 Task: Make in the project ZephyrTech an epic 'ITIL Implementation'.
Action: Mouse moved to (213, 365)
Screenshot: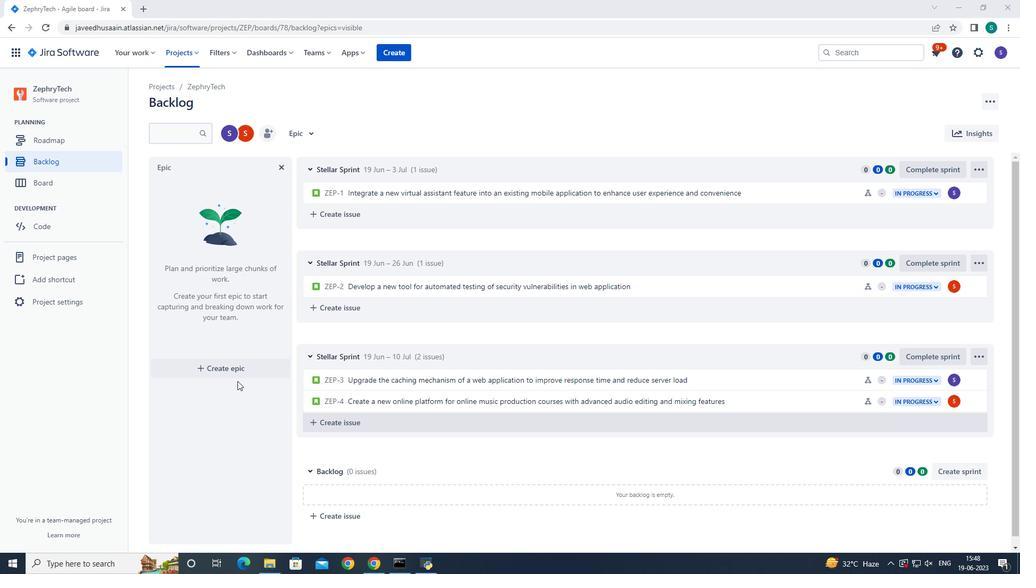 
Action: Mouse pressed left at (213, 365)
Screenshot: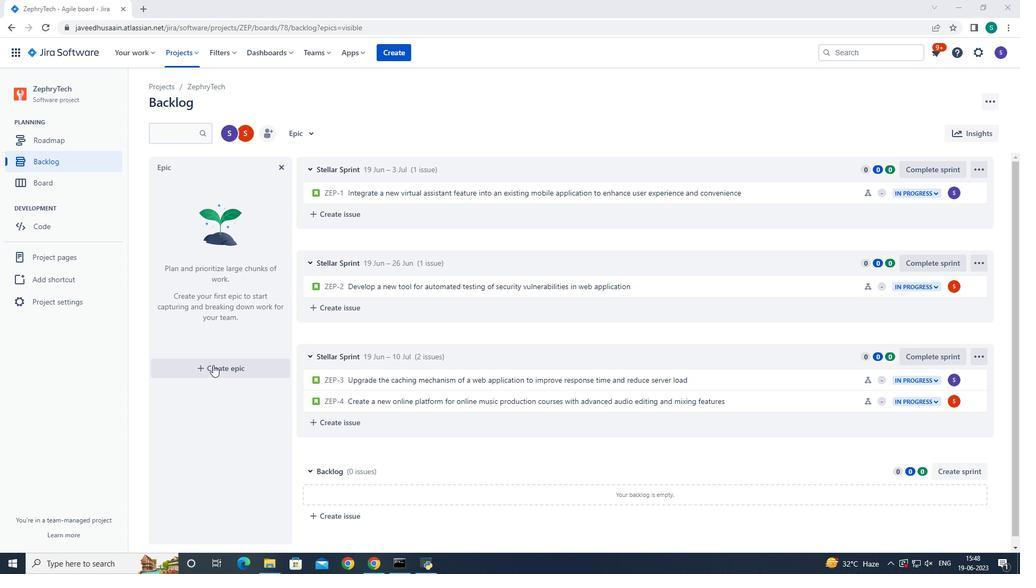 
Action: Mouse moved to (207, 365)
Screenshot: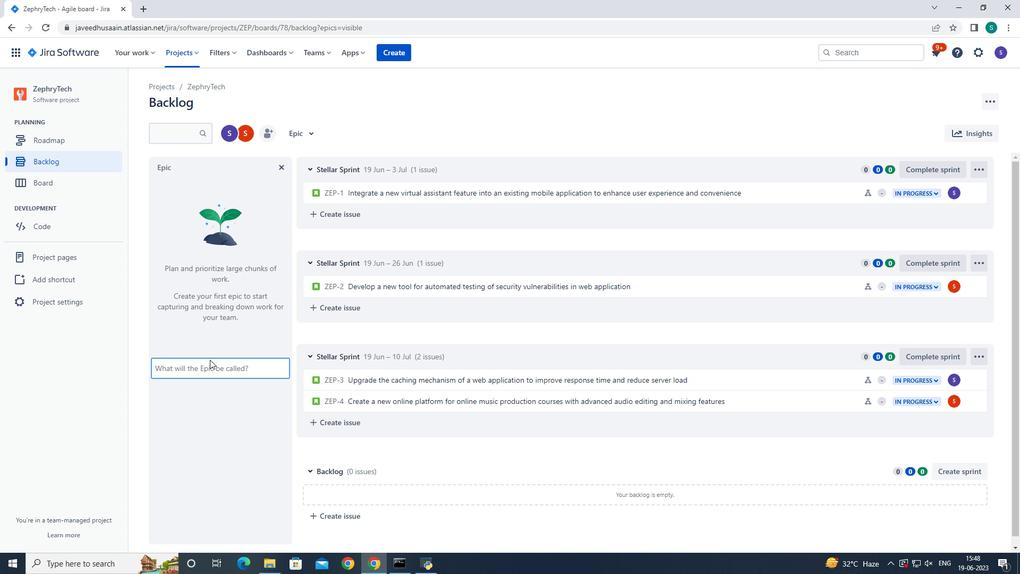 
Action: Mouse pressed left at (207, 365)
Screenshot: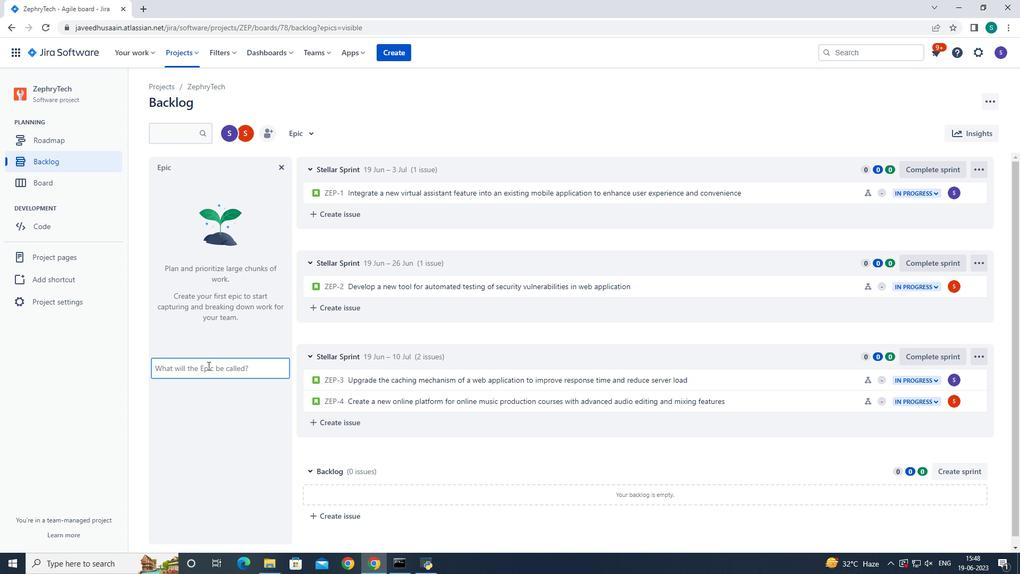 
Action: Key pressed <Key.shift>ITIL<Key.space><Key.shift>Implementation<Key.enter>
Screenshot: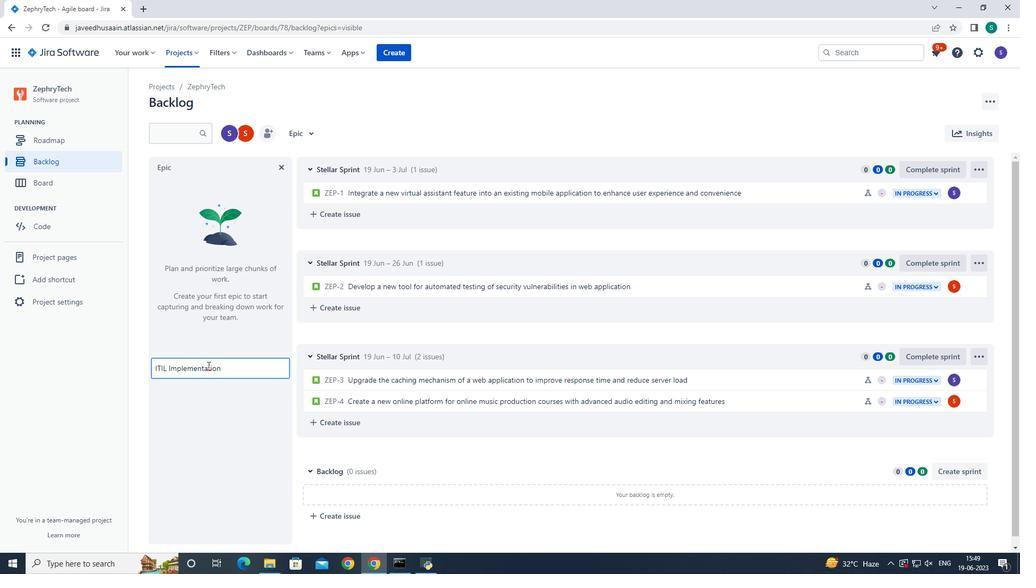 
Action: Mouse moved to (210, 365)
Screenshot: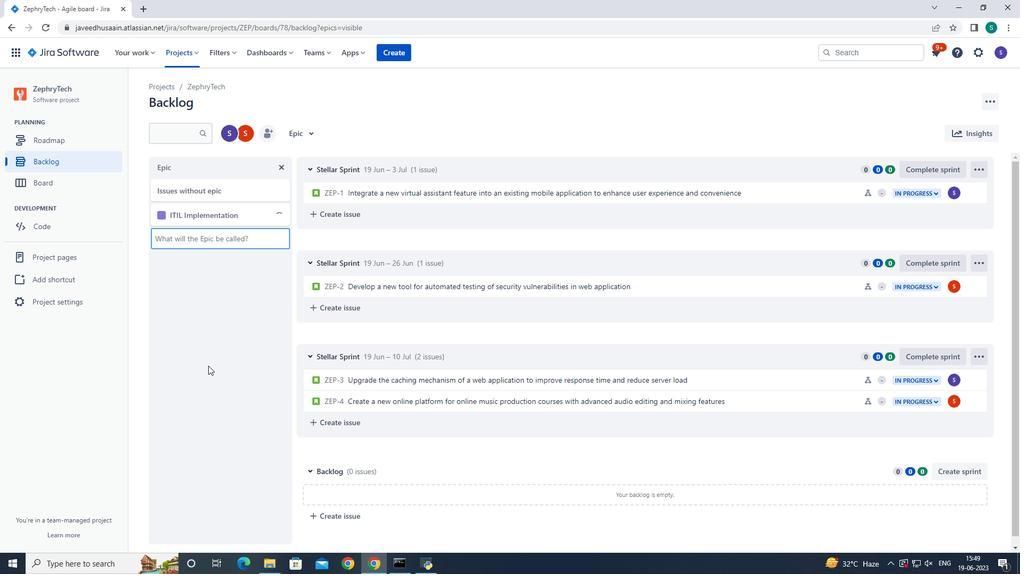 
